 Task: Change the cell background color is blue.
Action: Mouse moved to (174, 75)
Screenshot: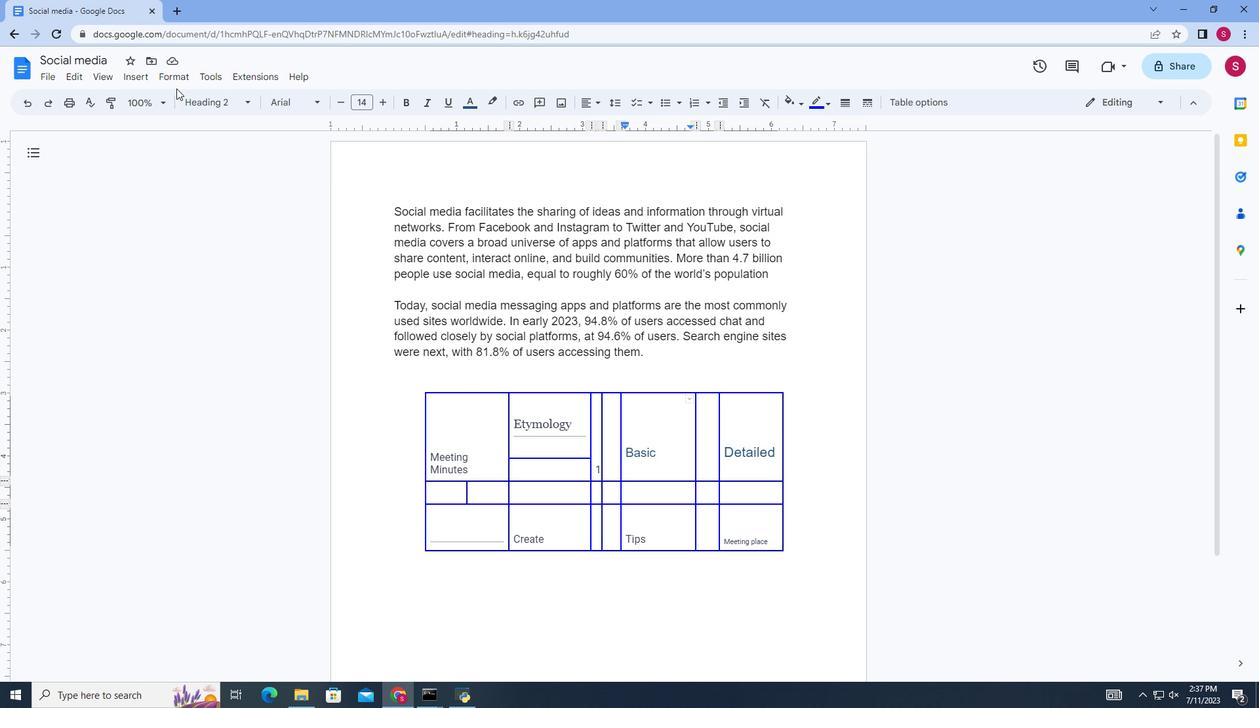 
Action: Mouse pressed left at (174, 75)
Screenshot: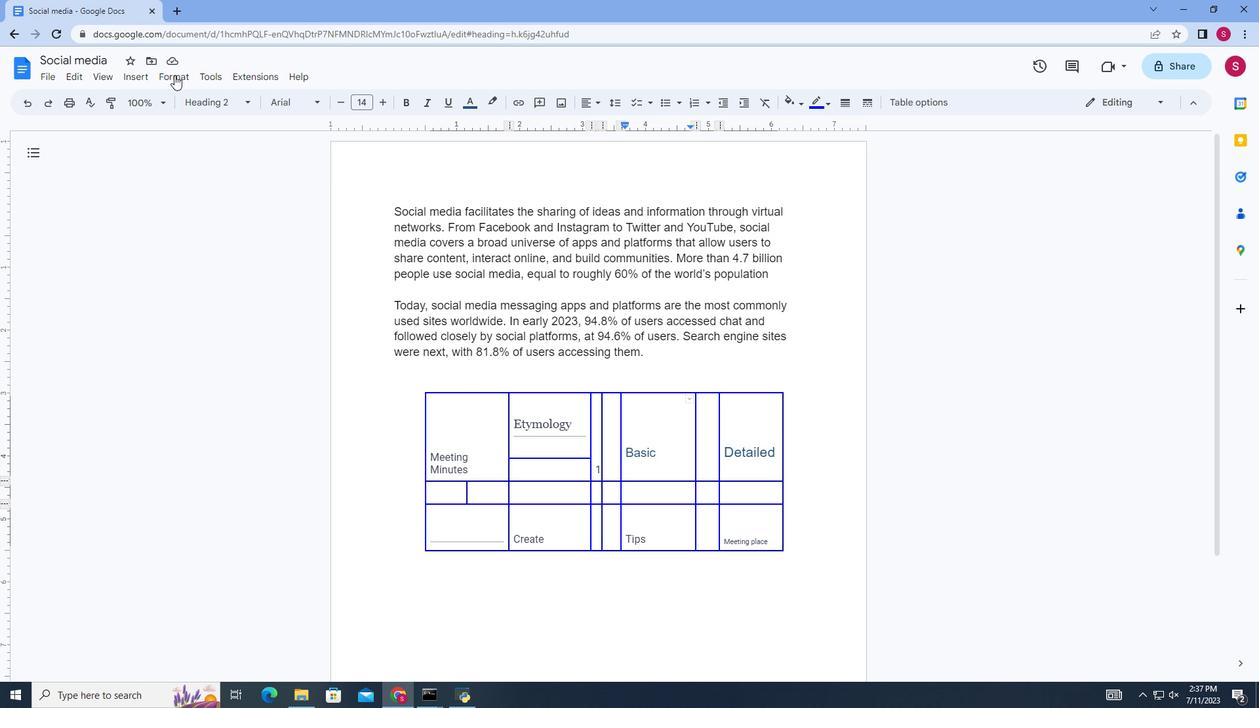 
Action: Mouse moved to (439, 666)
Screenshot: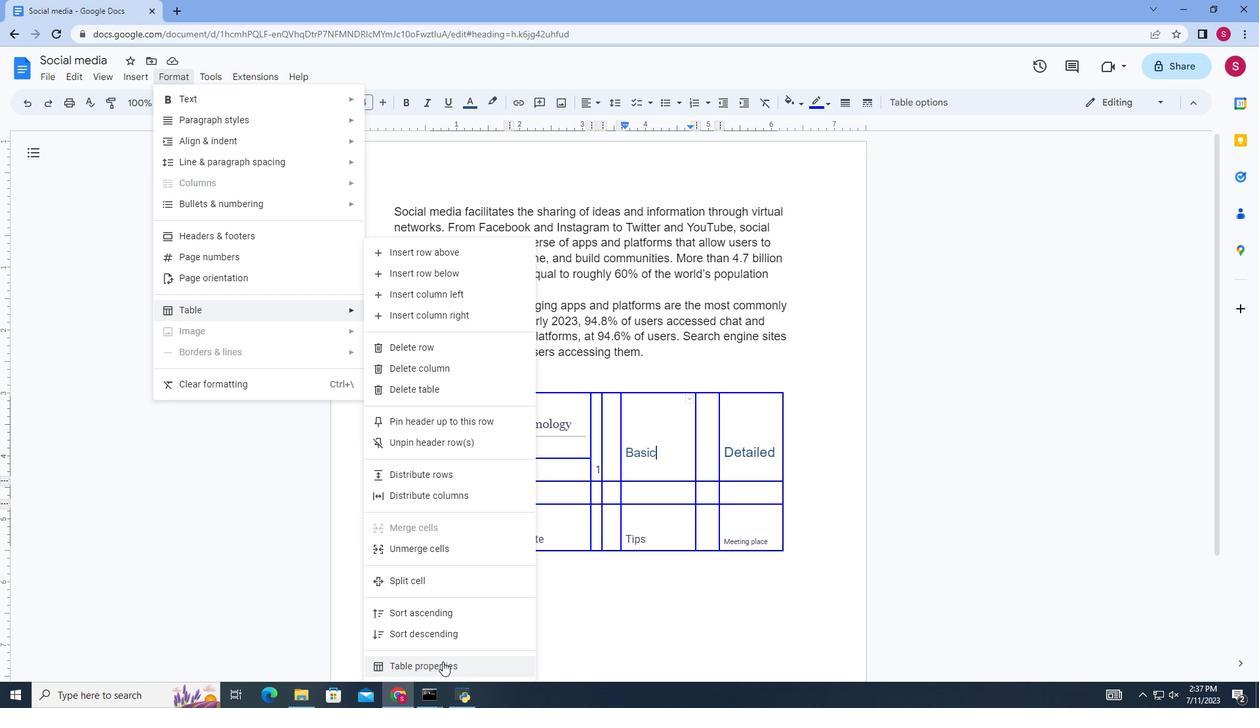 
Action: Mouse pressed left at (439, 666)
Screenshot: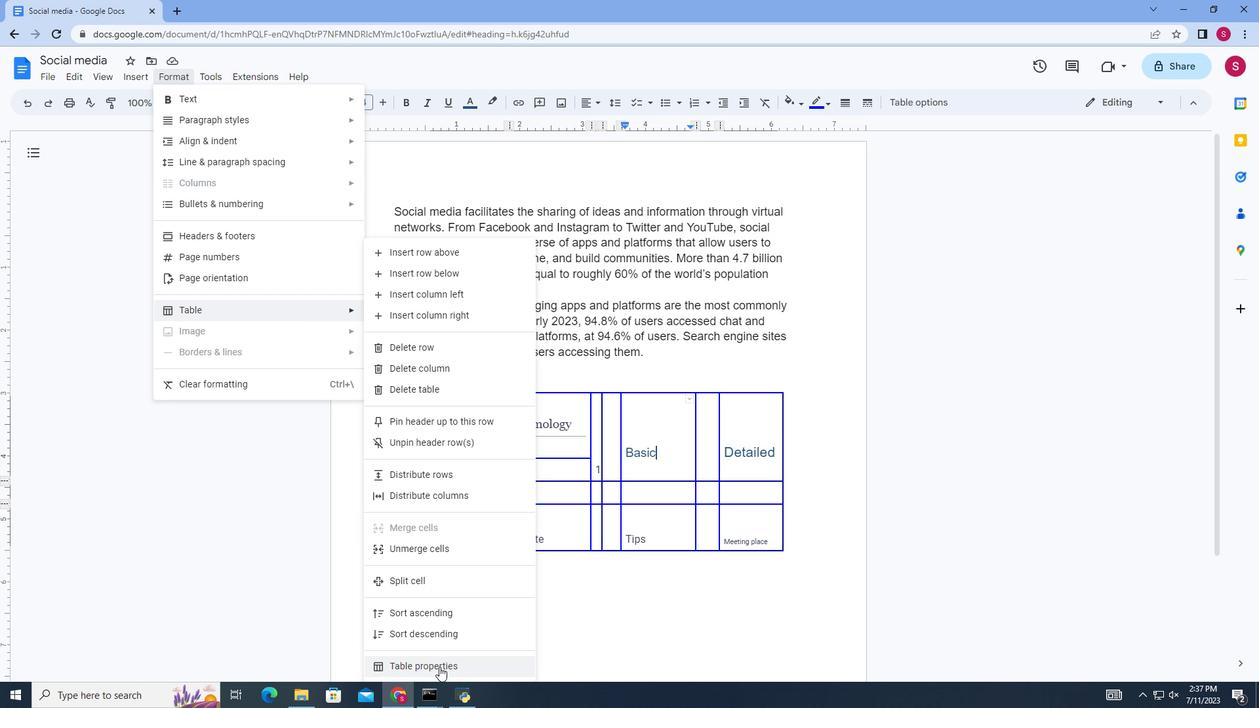 
Action: Mouse moved to (1052, 423)
Screenshot: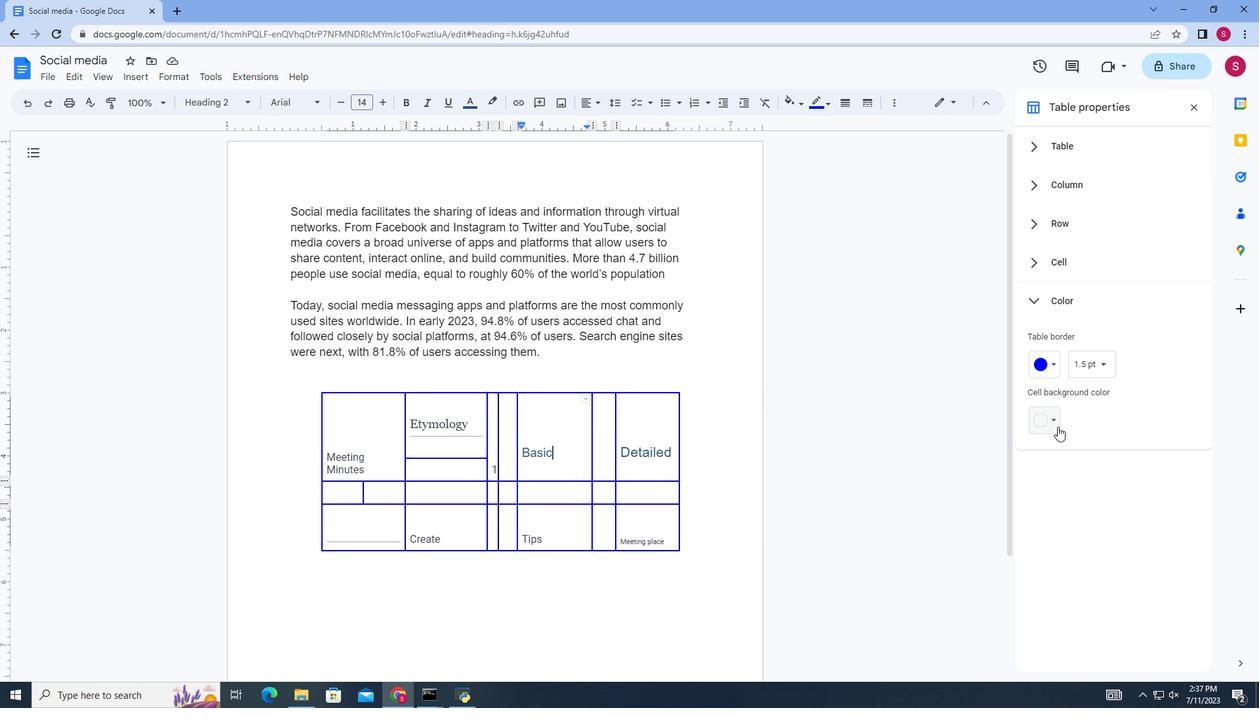 
Action: Mouse pressed left at (1052, 423)
Screenshot: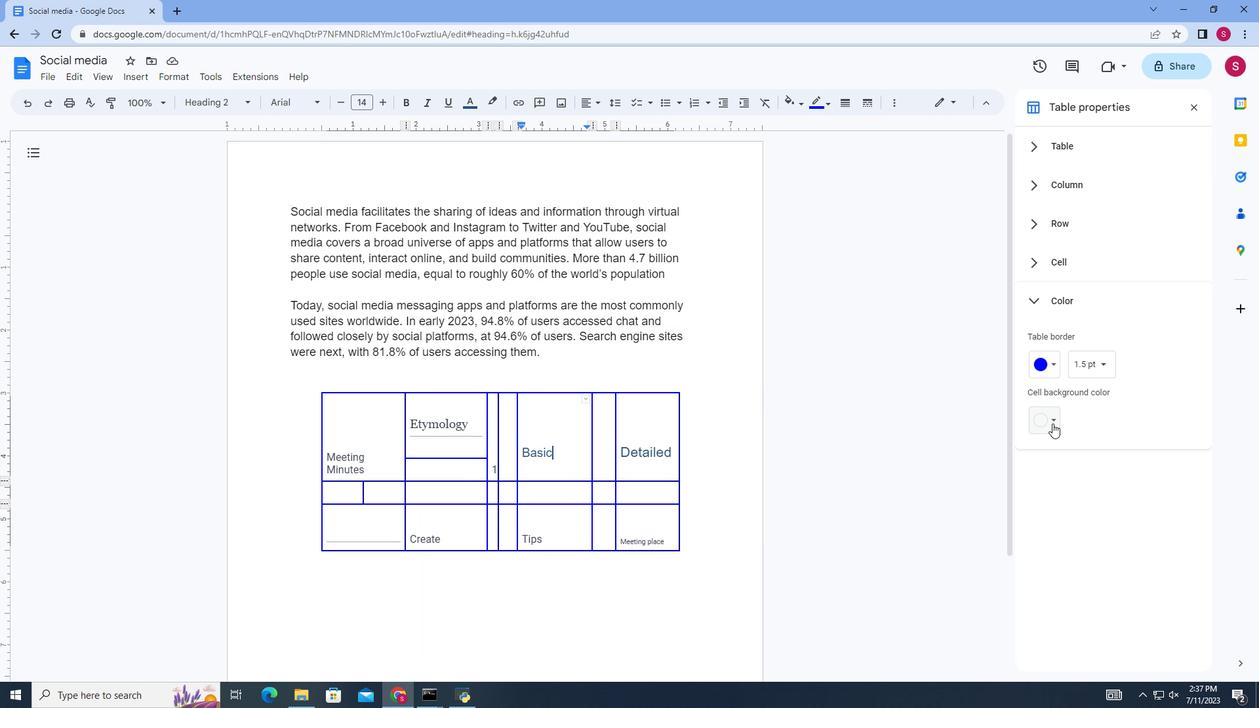 
Action: Mouse moved to (1145, 485)
Screenshot: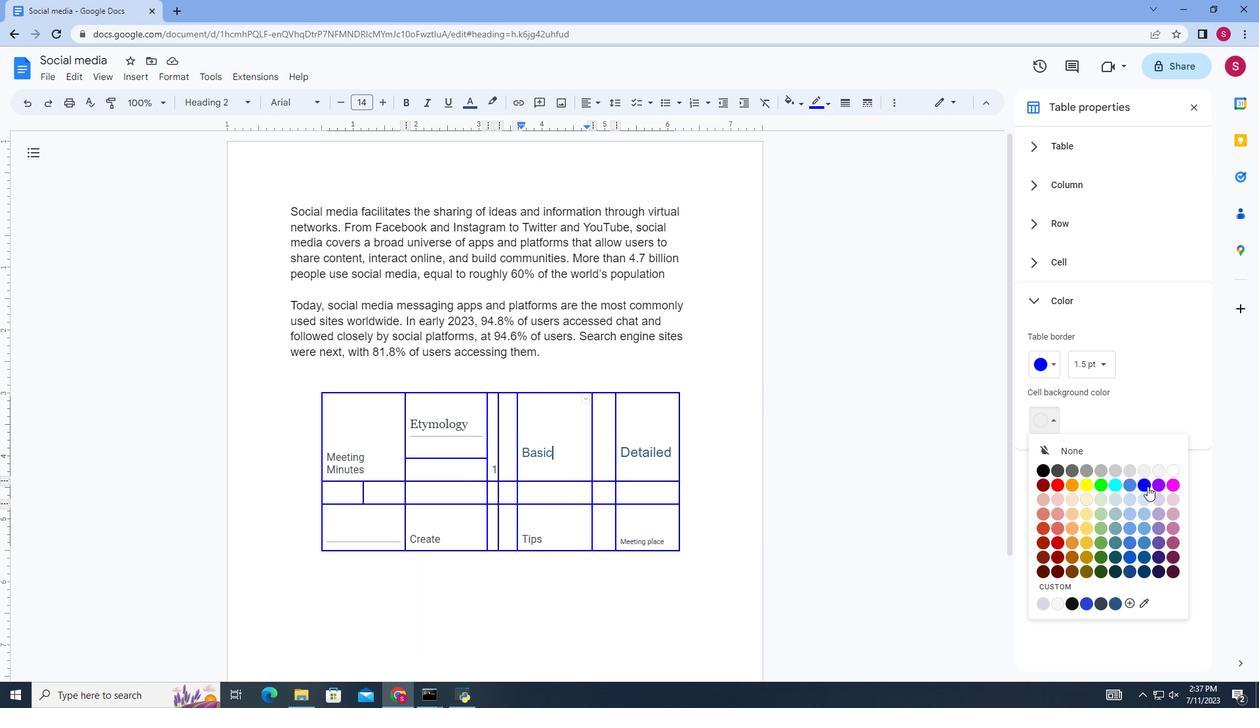 
Action: Mouse pressed left at (1145, 485)
Screenshot: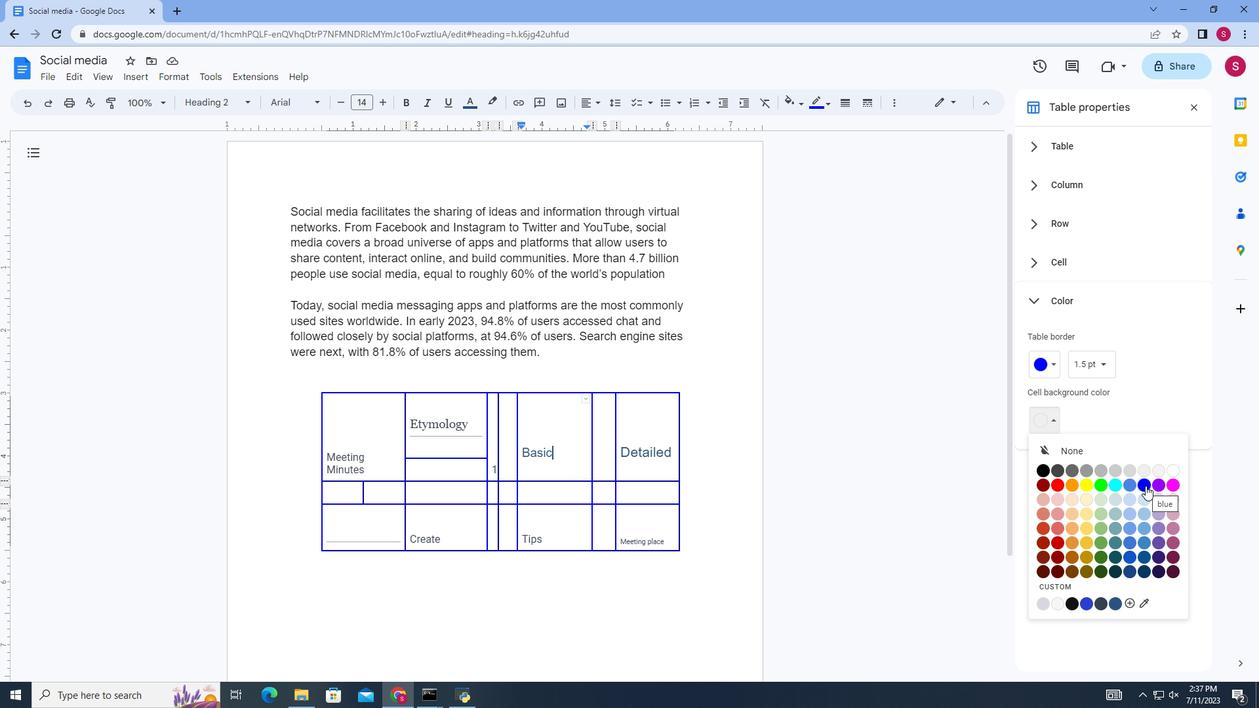 
Action: Mouse moved to (1141, 455)
Screenshot: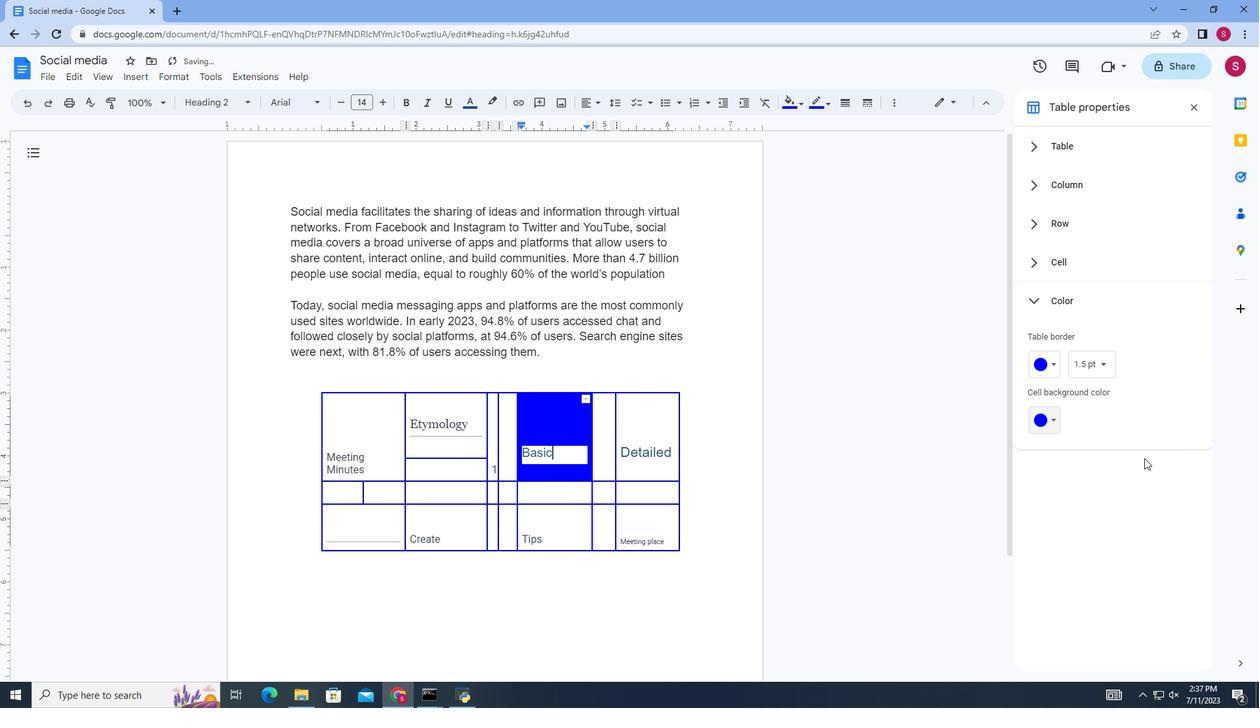 
